 Task: Create in the project TrailPlan in Backlog an issue 'Create a feature for users to track and manage their inventory', assign it to team member softage.2@softage.net and change the status to IN PROGRESS.
Action: Mouse moved to (262, 299)
Screenshot: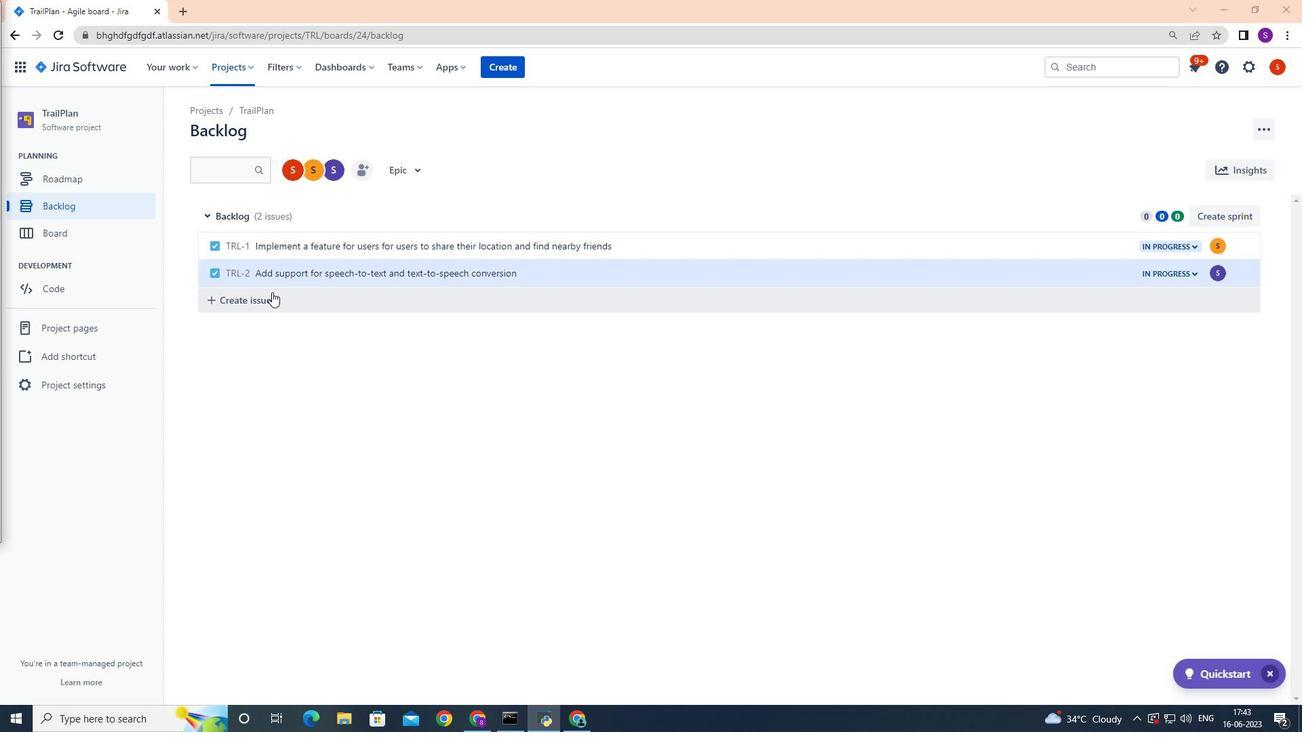 
Action: Mouse pressed left at (262, 299)
Screenshot: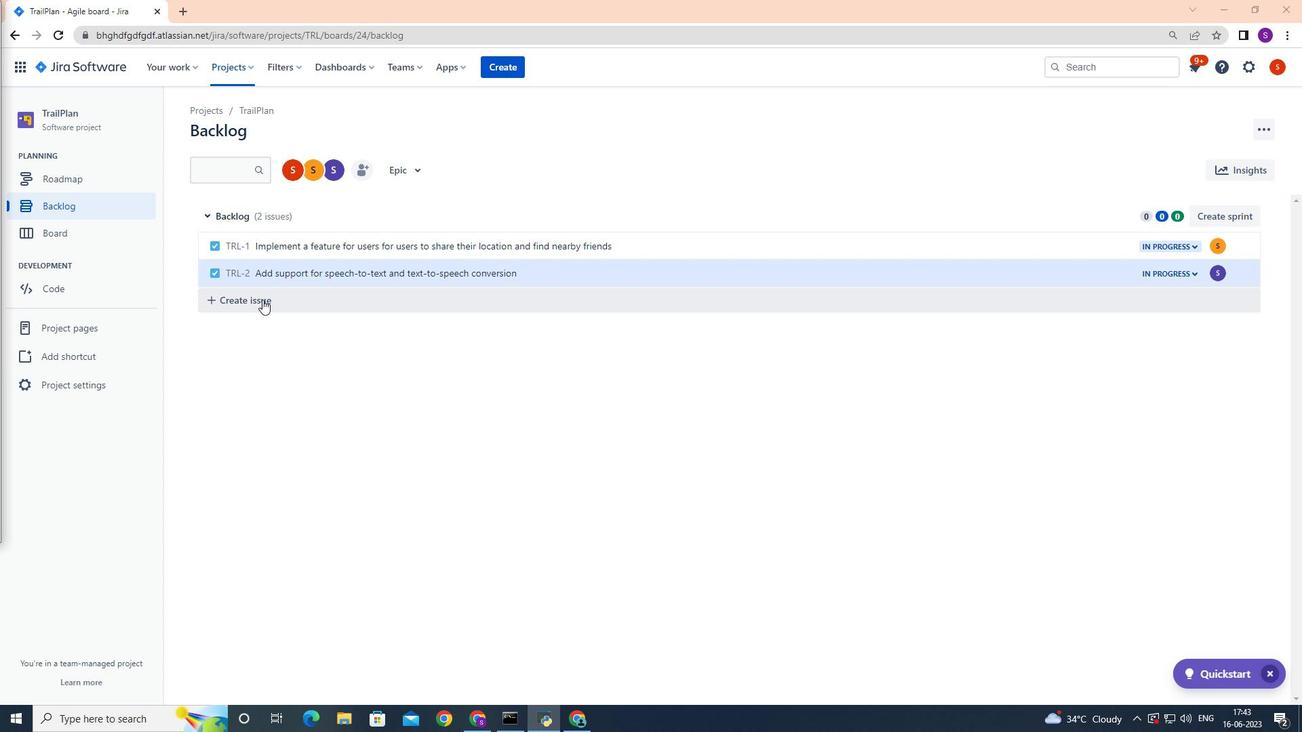 
Action: Mouse moved to (262, 299)
Screenshot: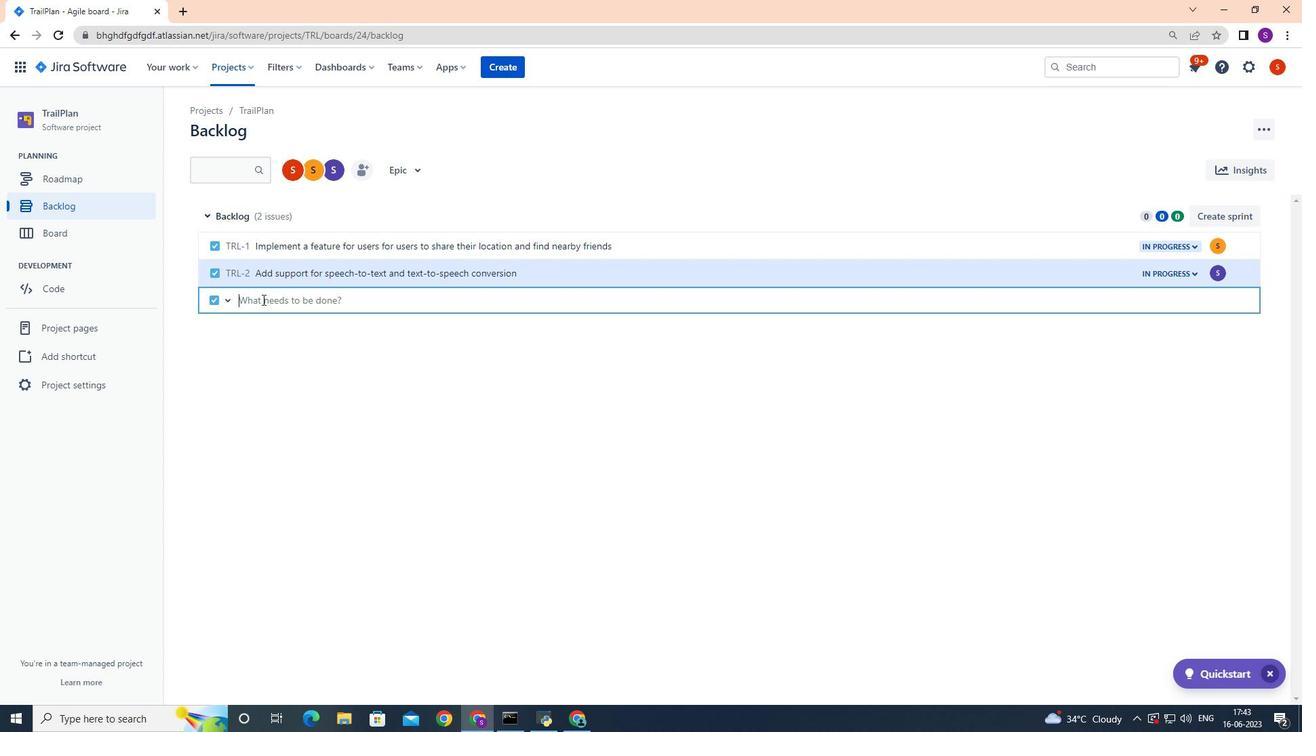 
Action: Key pressed <Key.shift>Creata<Key.space><Key.backspace><Key.backspace><Key.backspace><Key.backspace><Key.backspace>eate<Key.space>a<Key.space>feature<Key.space>for<Key.space>users<Key.space>to<Key.space>track<Key.space>and<Key.space>manage<Key.space>their<Key.space>inventory<Key.enter>
Screenshot: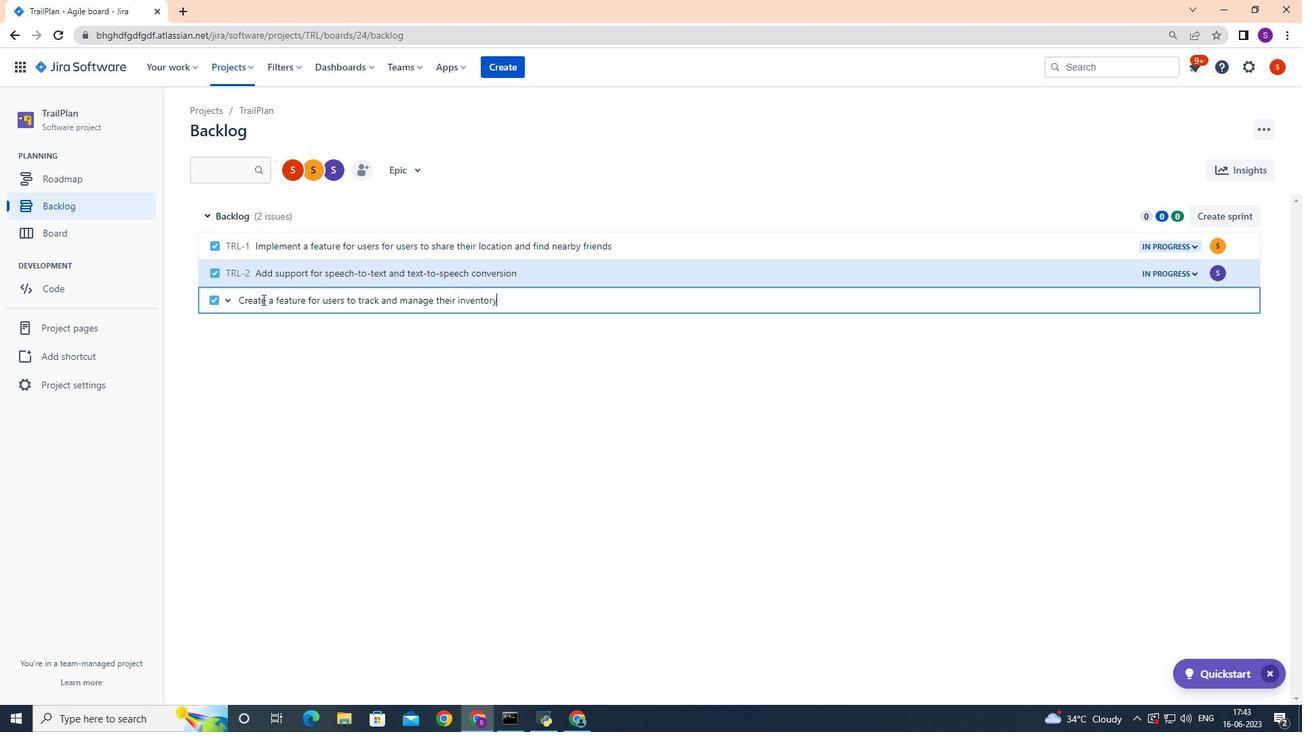 
Action: Mouse moved to (1216, 299)
Screenshot: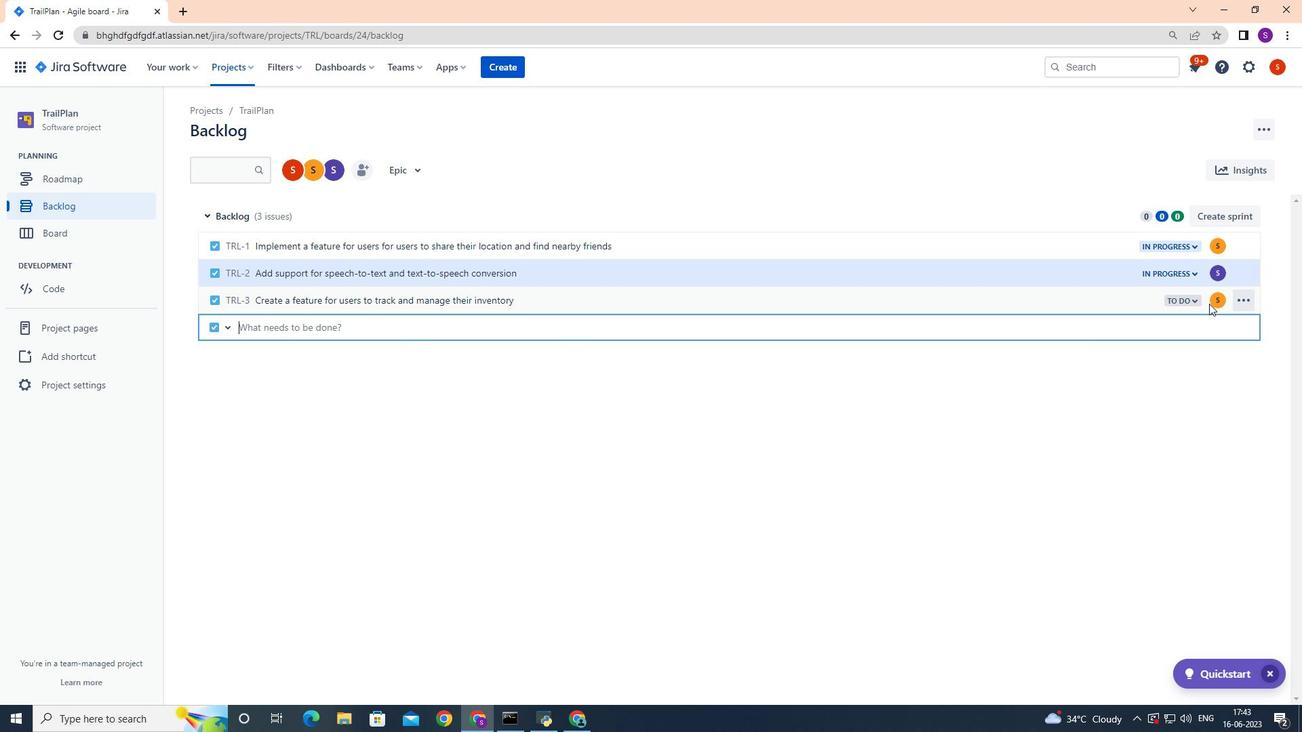 
Action: Mouse pressed left at (1216, 299)
Screenshot: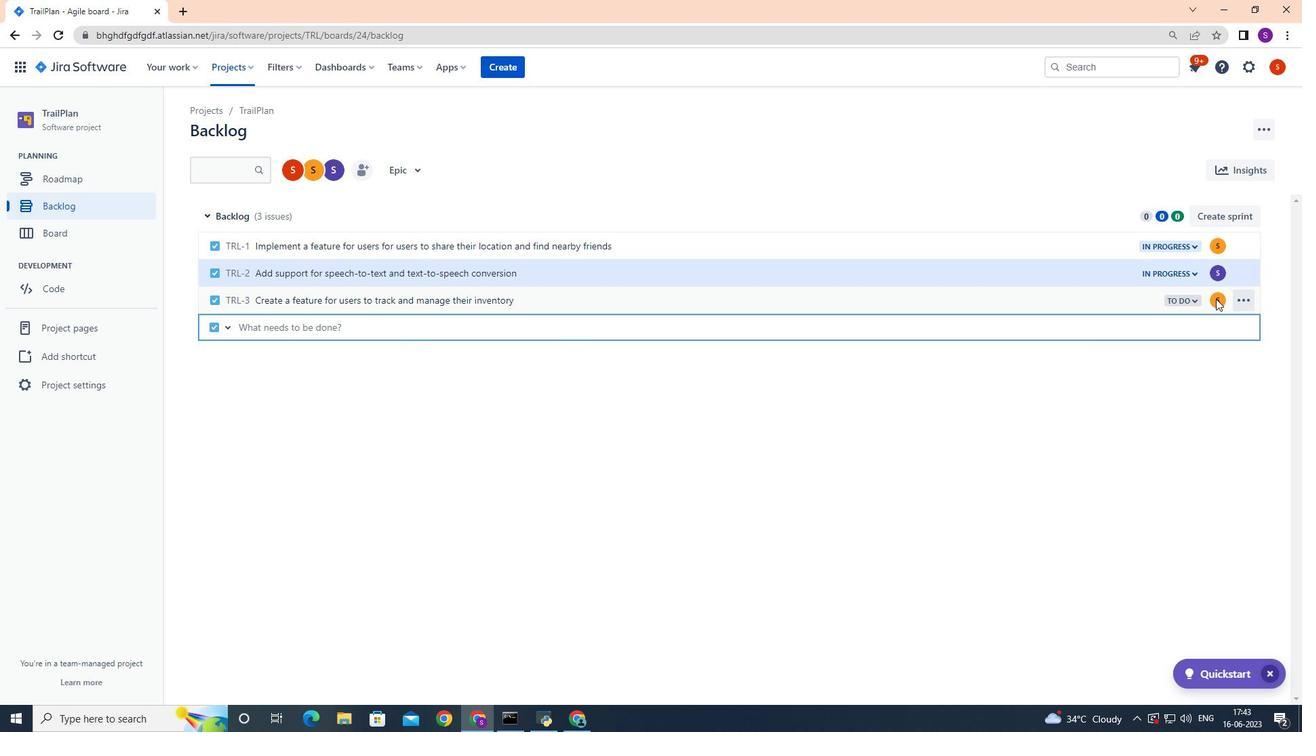 
Action: Mouse moved to (1218, 298)
Screenshot: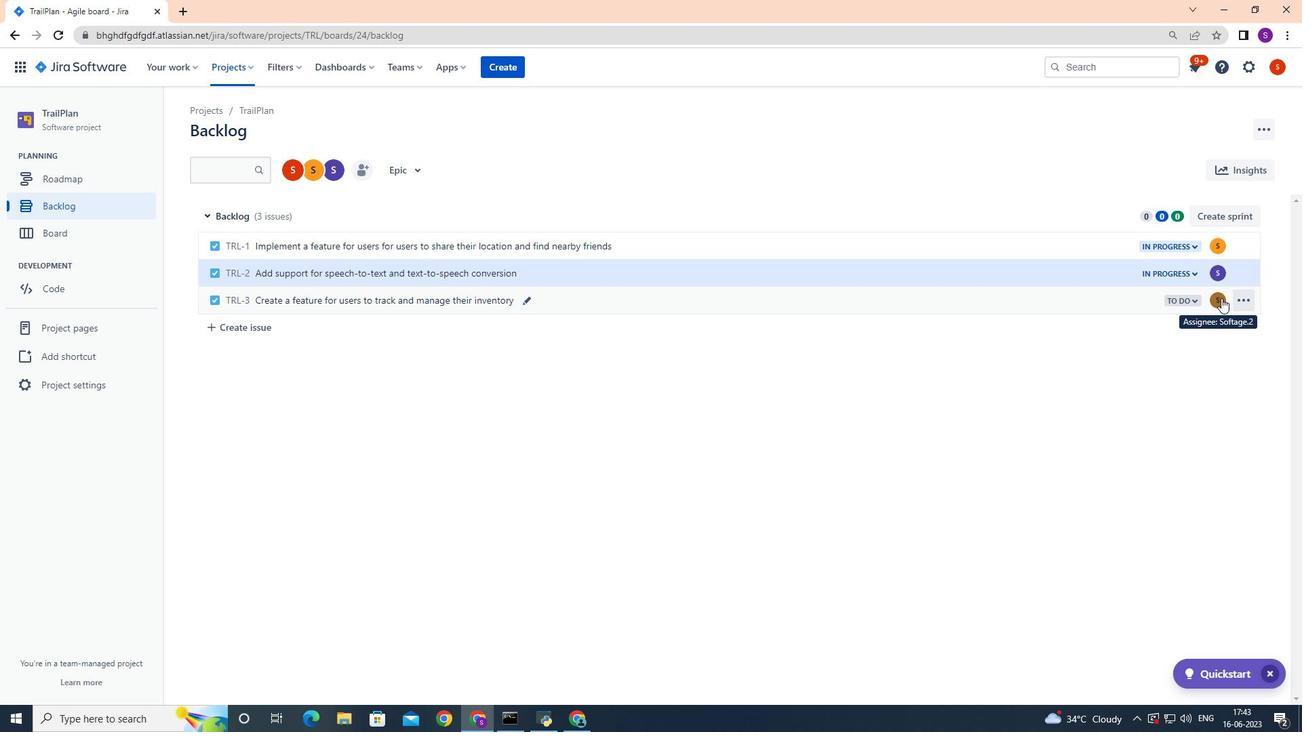 
Action: Mouse pressed left at (1218, 298)
Screenshot: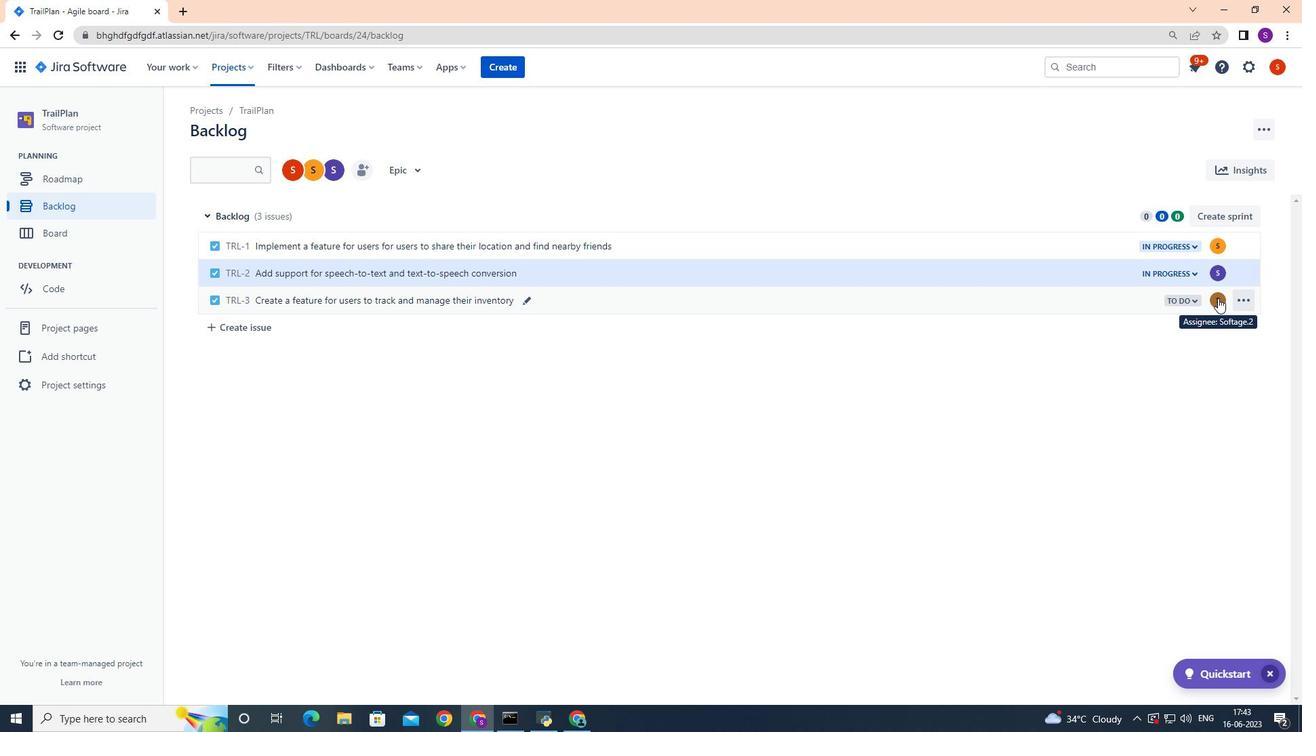 
Action: Mouse moved to (1151, 332)
Screenshot: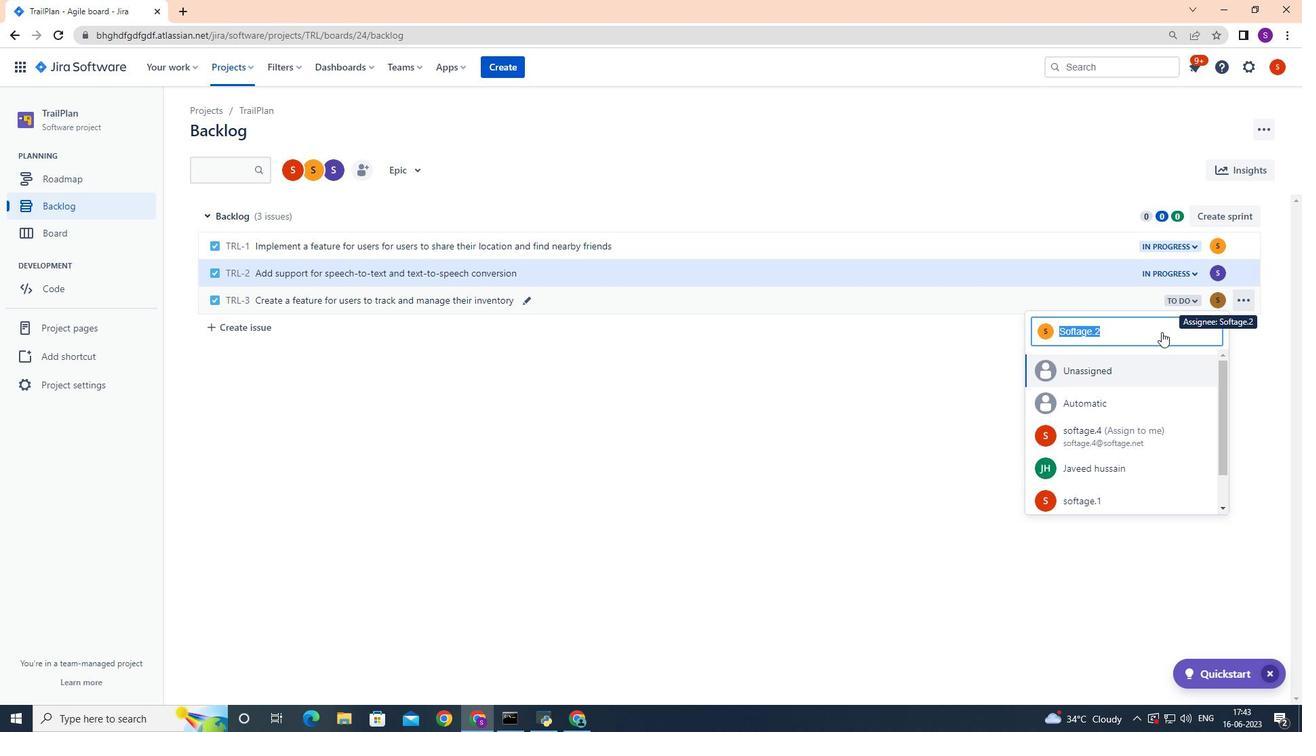 
Action: Key pressed softage.2<Key.enter>
Screenshot: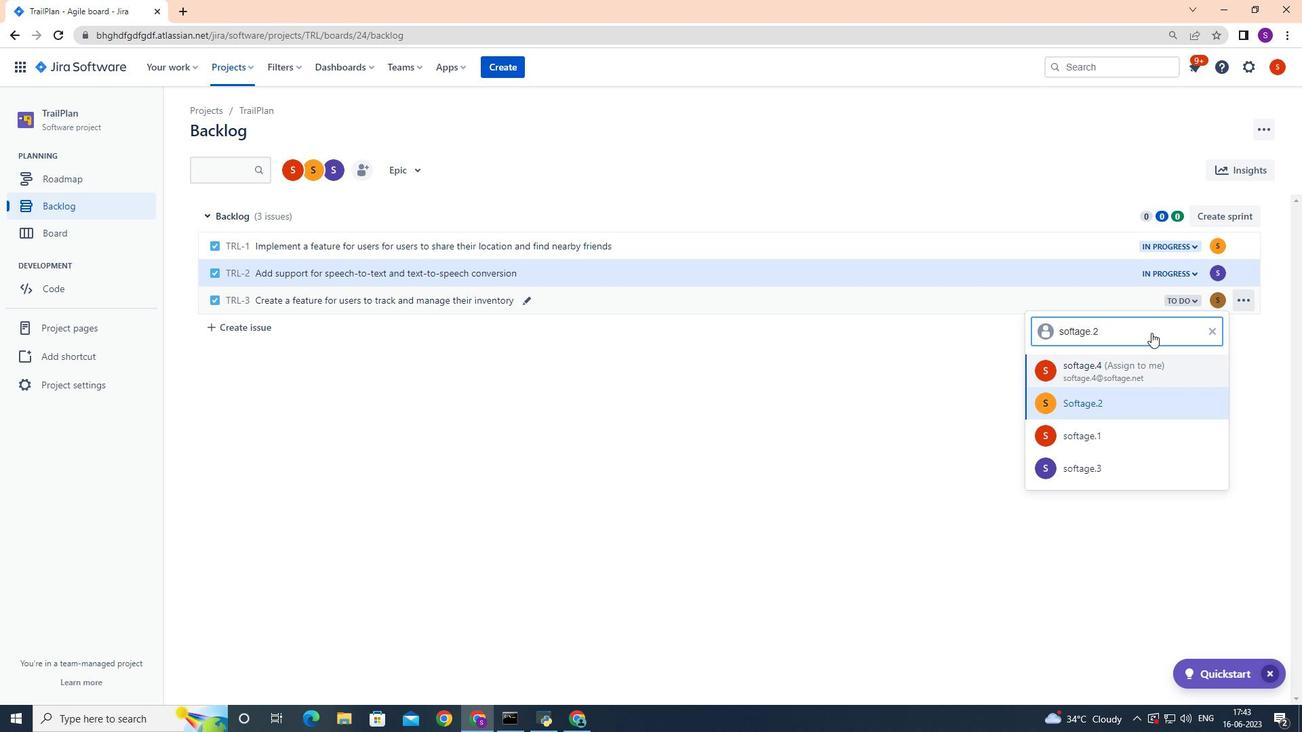 
Action: Mouse moved to (1221, 295)
Screenshot: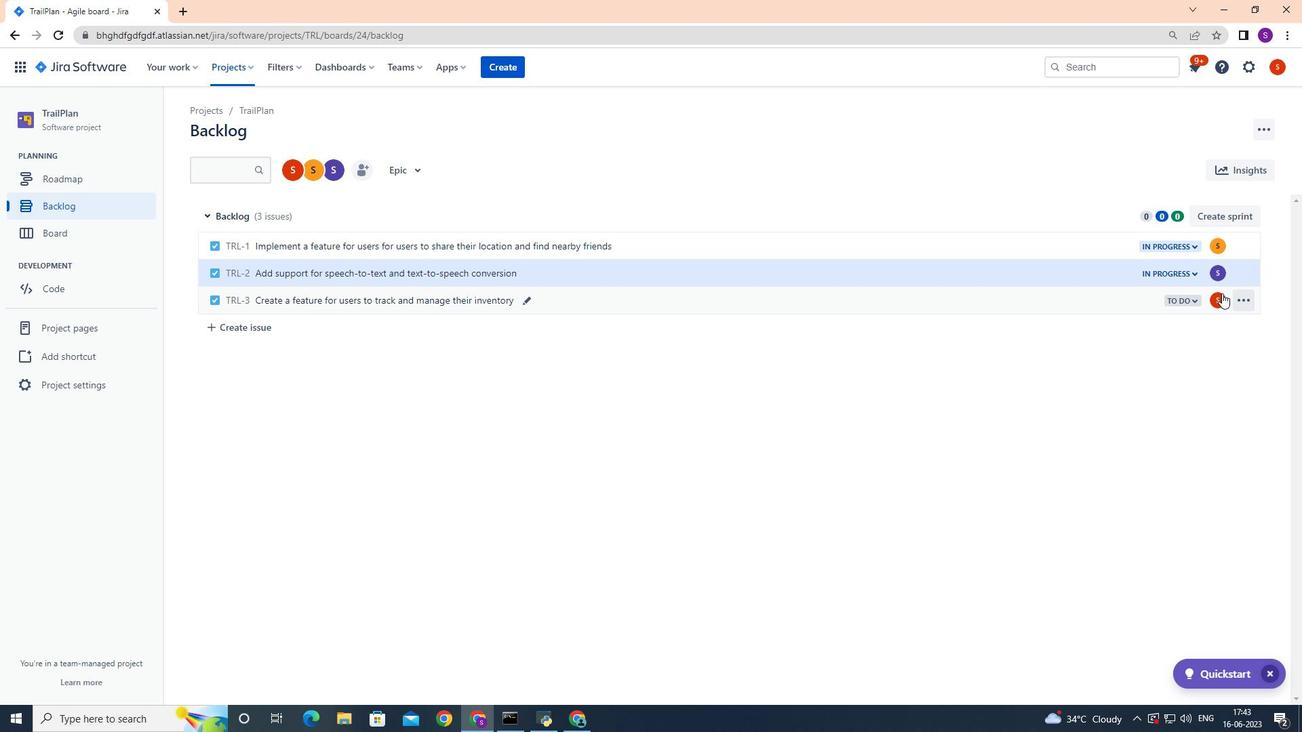 
Action: Mouse pressed left at (1221, 295)
Screenshot: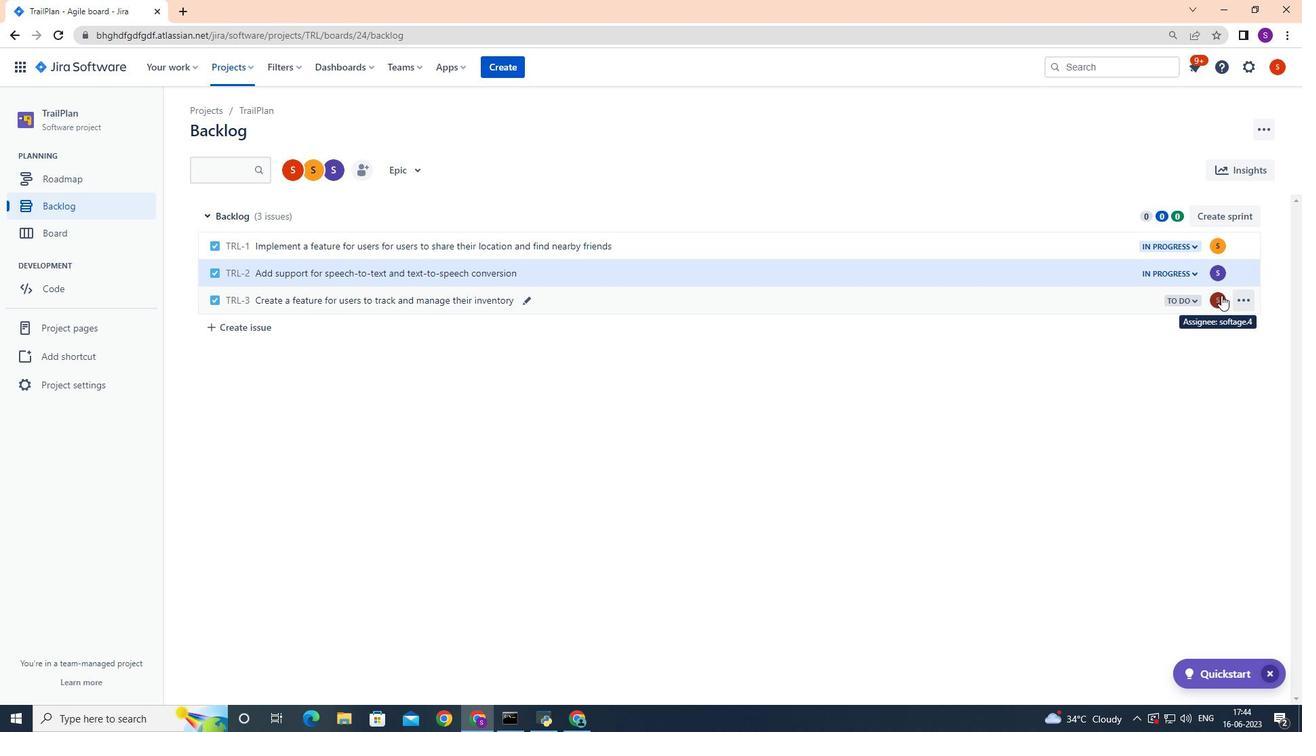 
Action: Mouse moved to (1120, 337)
Screenshot: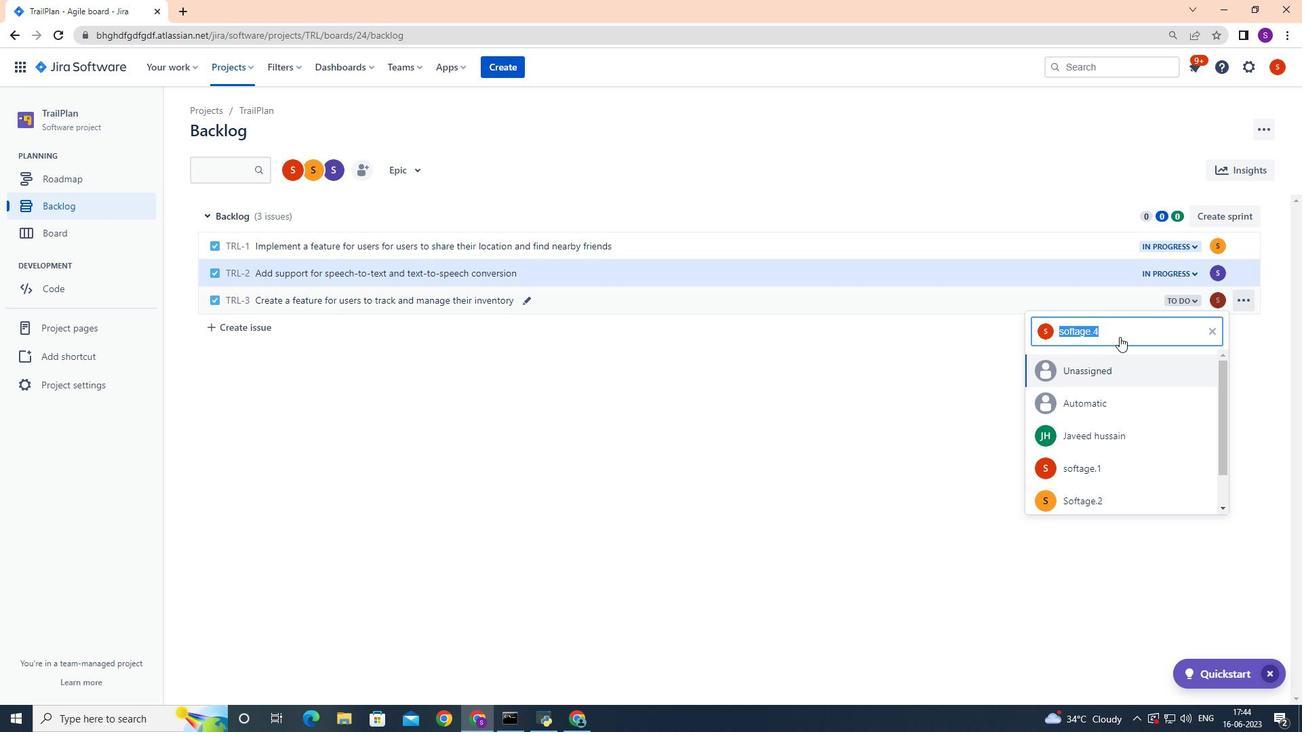 
Action: Key pressed soft
Screenshot: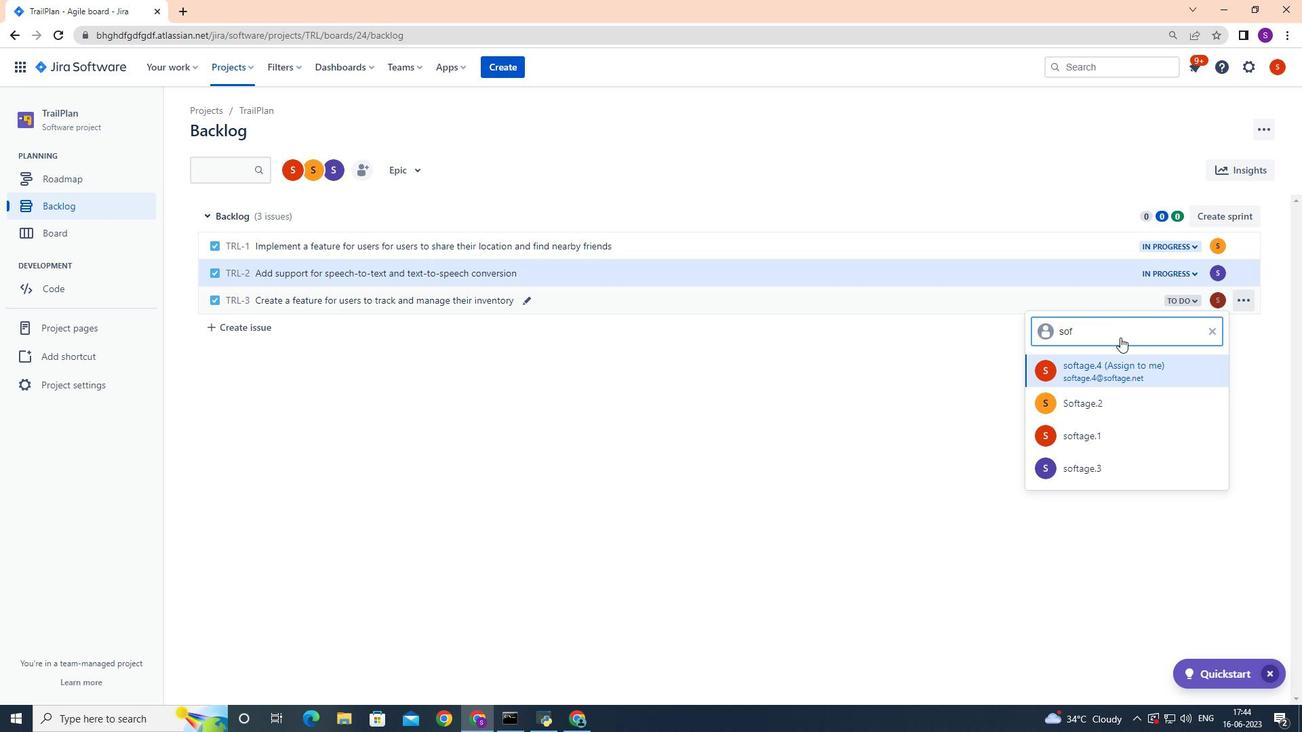 
Action: Mouse moved to (1108, 467)
Screenshot: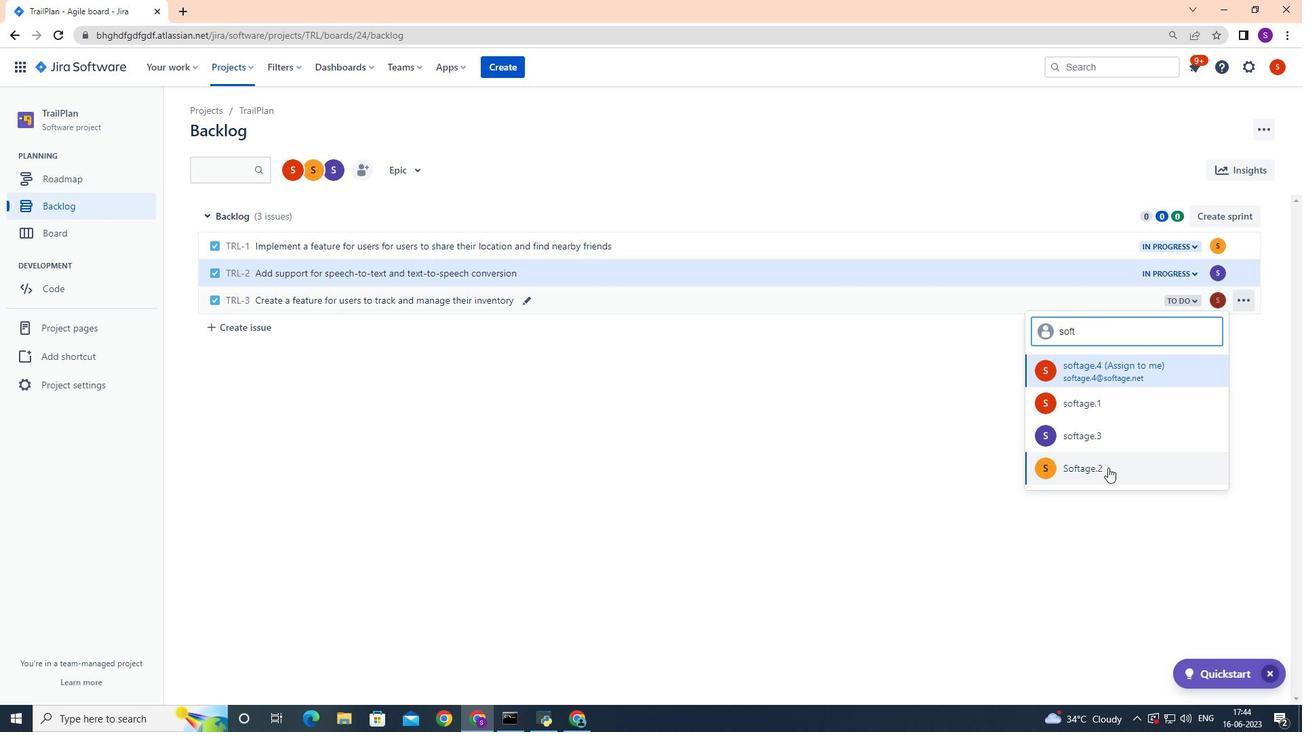 
Action: Mouse pressed left at (1108, 467)
Screenshot: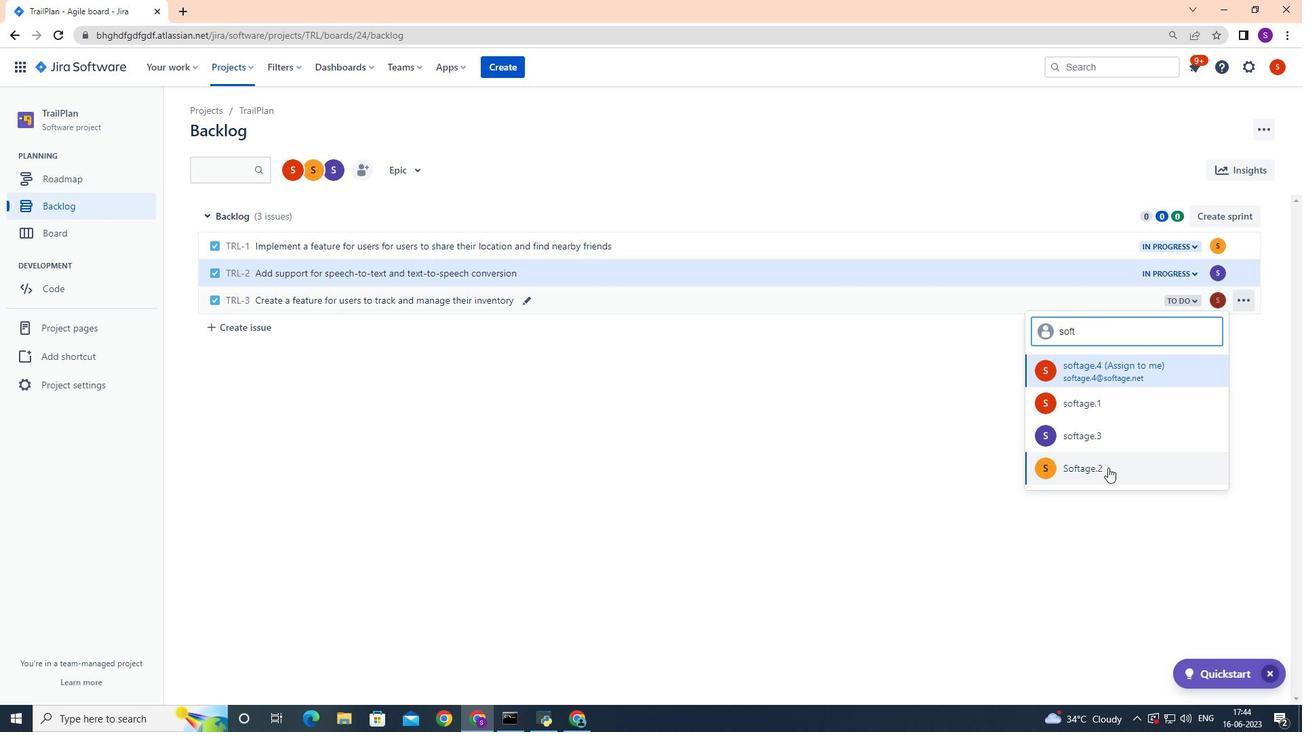
Action: Mouse moved to (1192, 295)
Screenshot: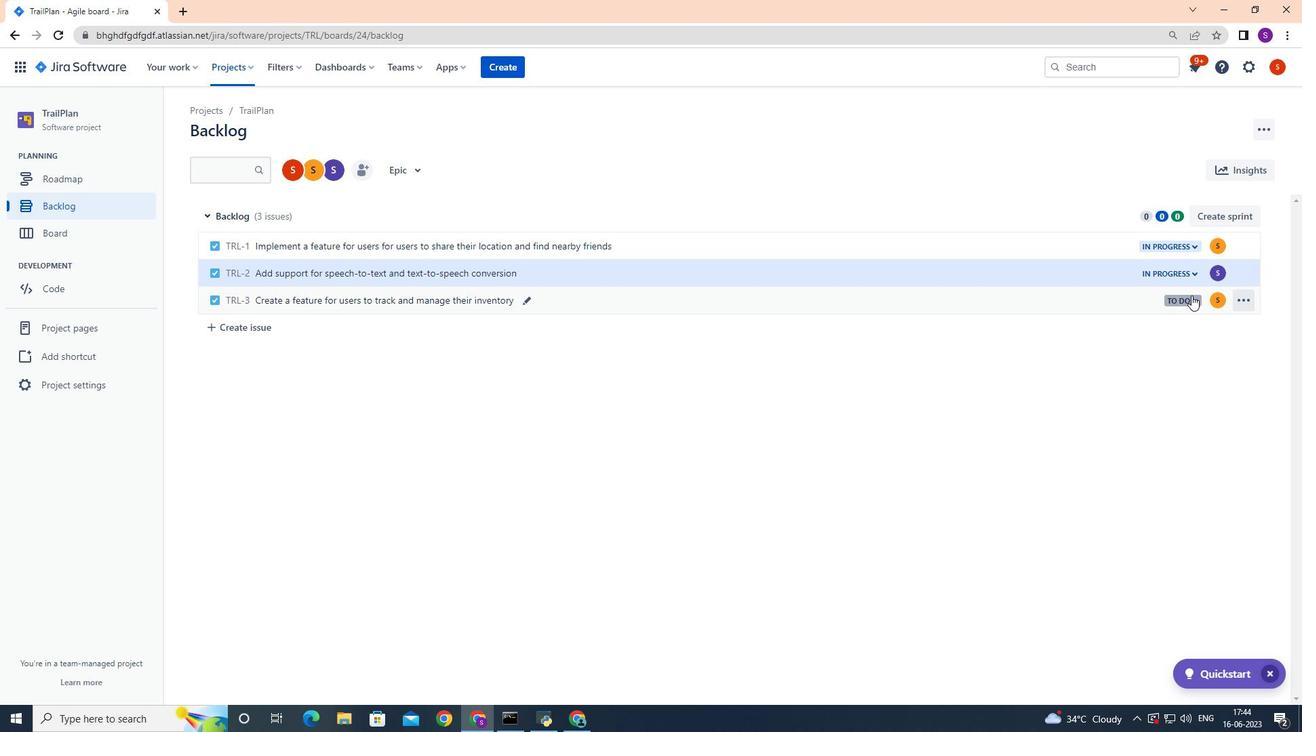 
Action: Mouse pressed left at (1192, 295)
Screenshot: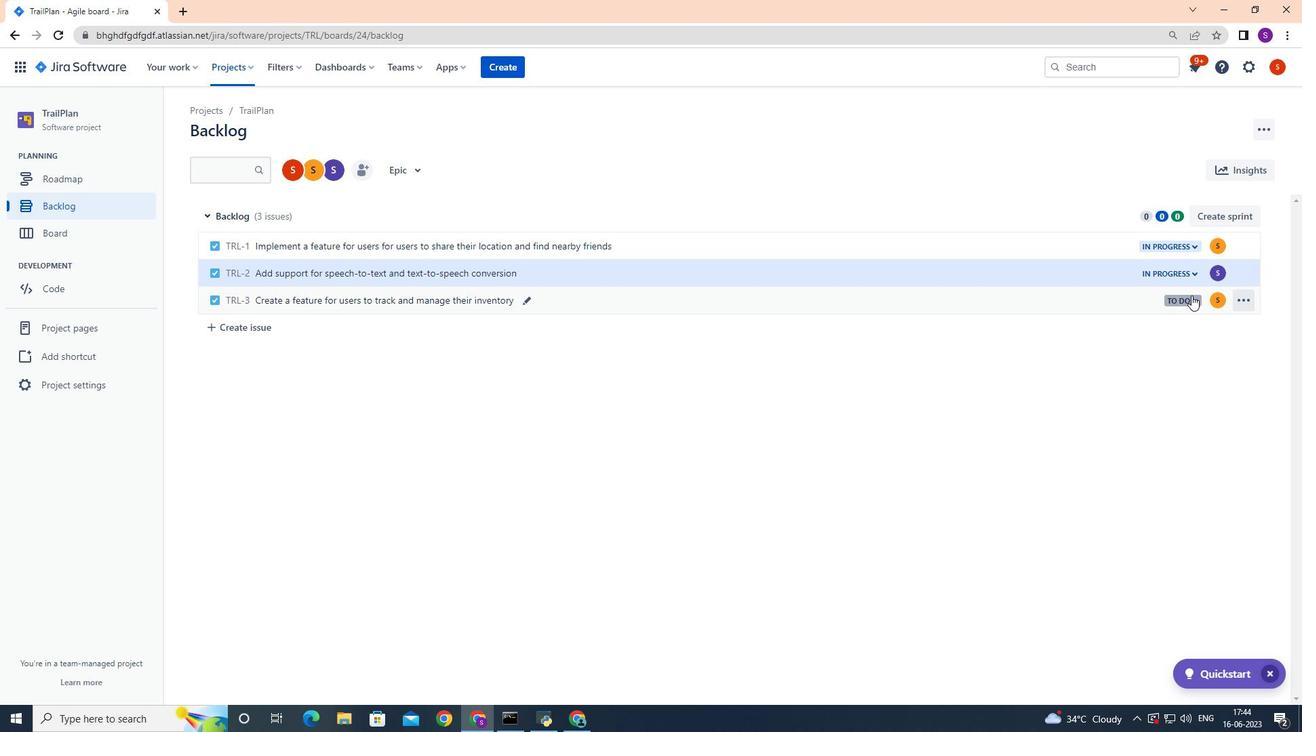 
Action: Mouse moved to (1129, 324)
Screenshot: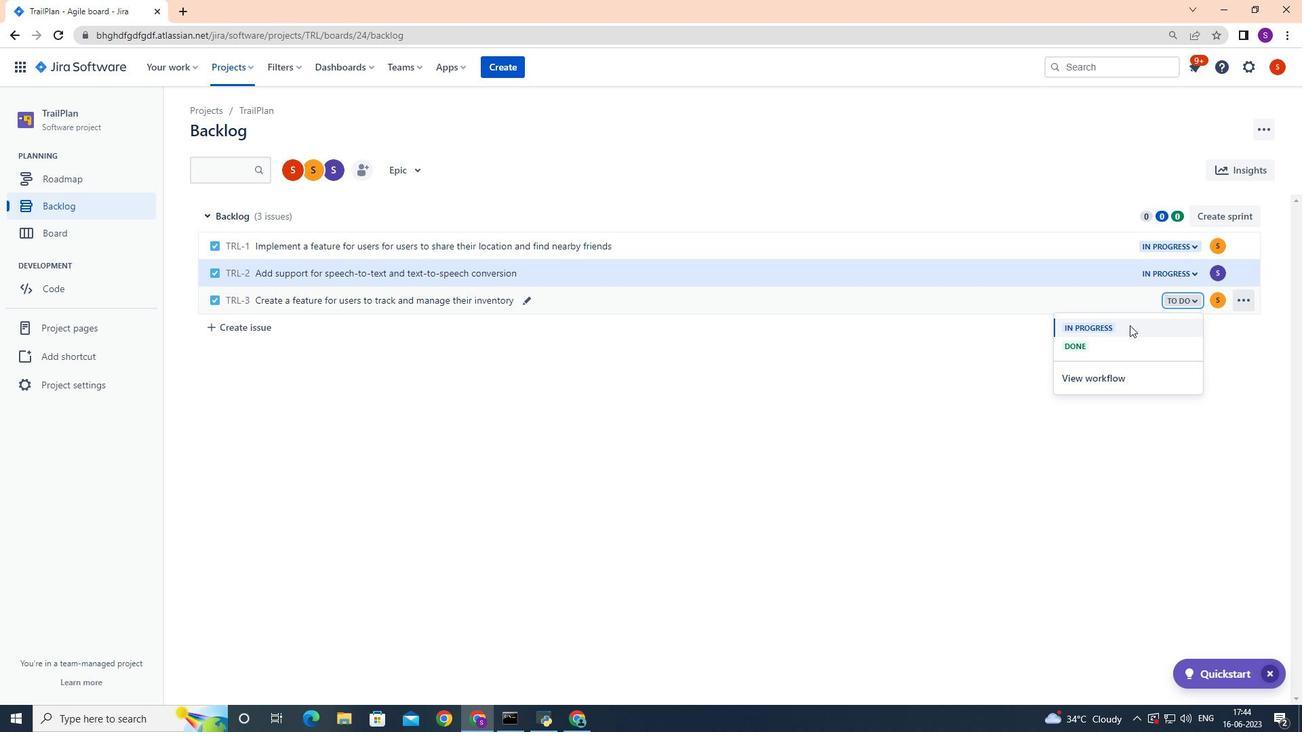 
Action: Mouse pressed left at (1129, 324)
Screenshot: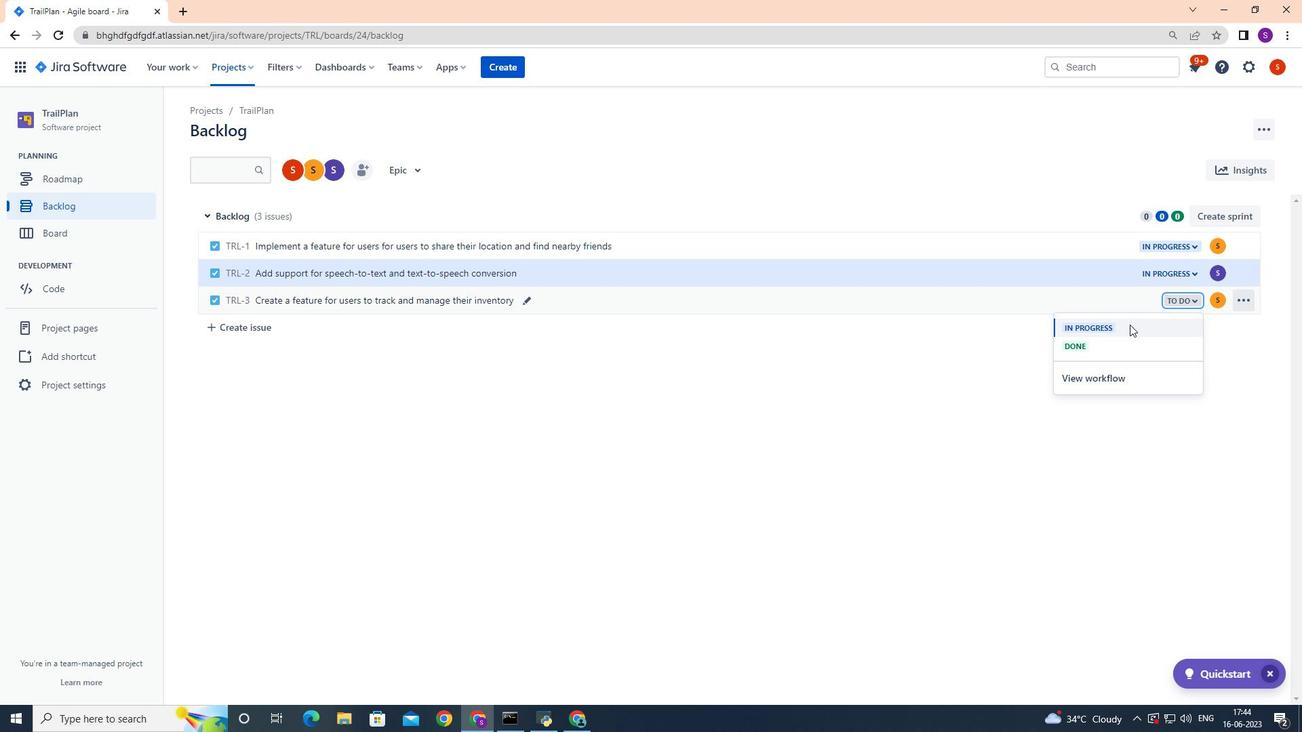 
Action: Mouse moved to (1129, 324)
Screenshot: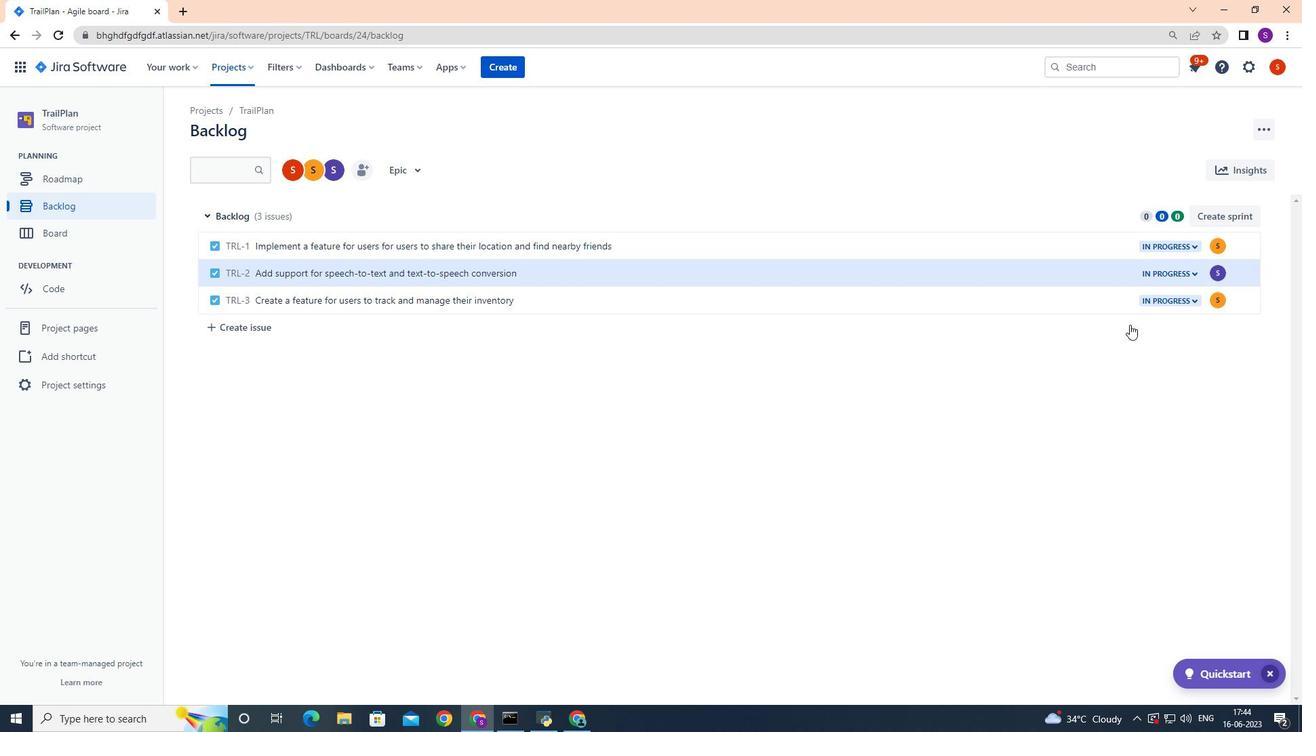 
